 Task: Create in the project XpertTech and in the Backlog issue 'Implement a new cloud-based asset management system for a company with advanced asset tracking and reporting features' a child issue 'Automated testing infrastructure disaster recovery testing and optimization', and assign it to team member softage.4@softage.net.
Action: Mouse moved to (606, 334)
Screenshot: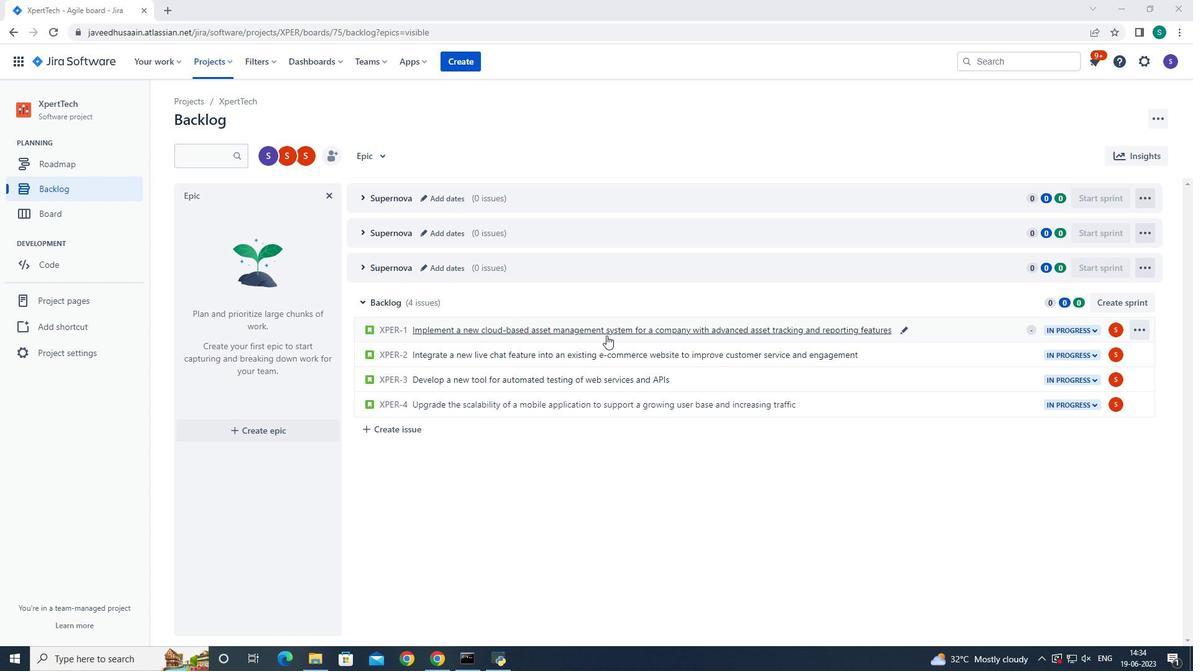 
Action: Mouse pressed left at (606, 334)
Screenshot: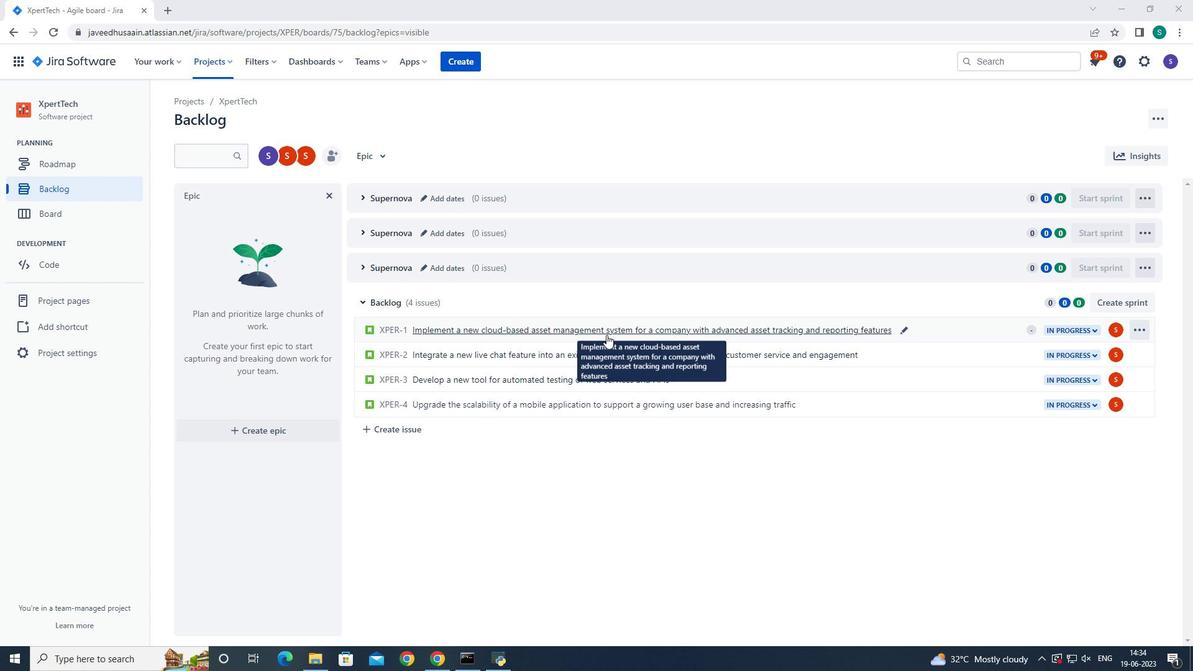 
Action: Mouse moved to (976, 300)
Screenshot: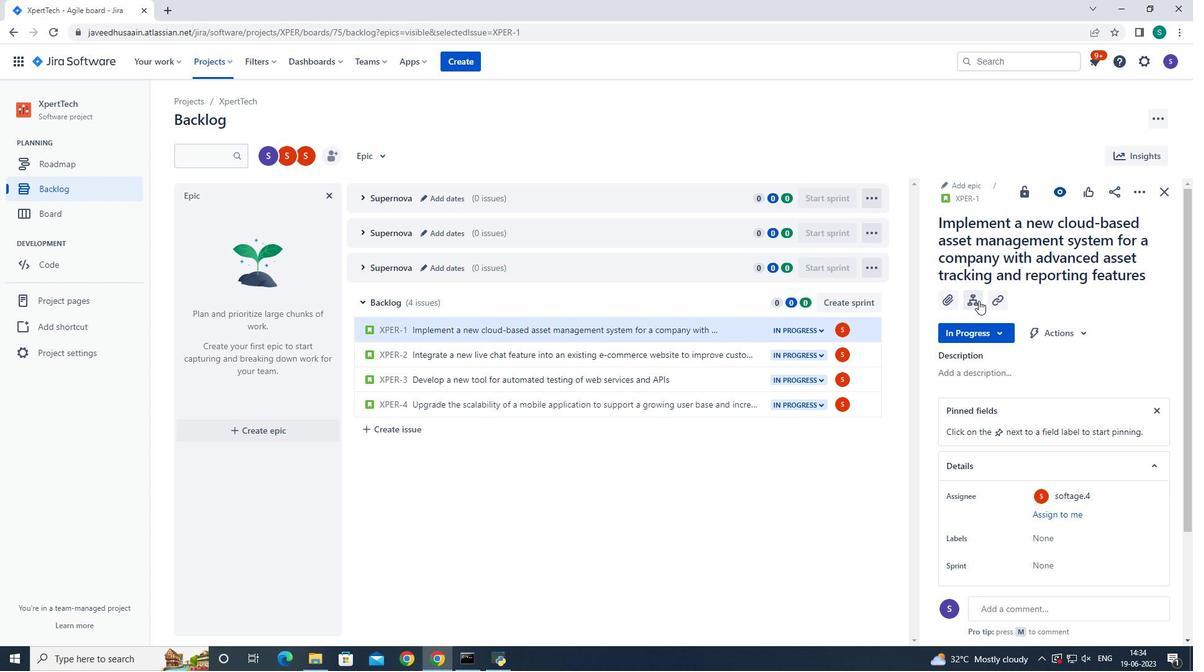 
Action: Mouse pressed left at (976, 300)
Screenshot: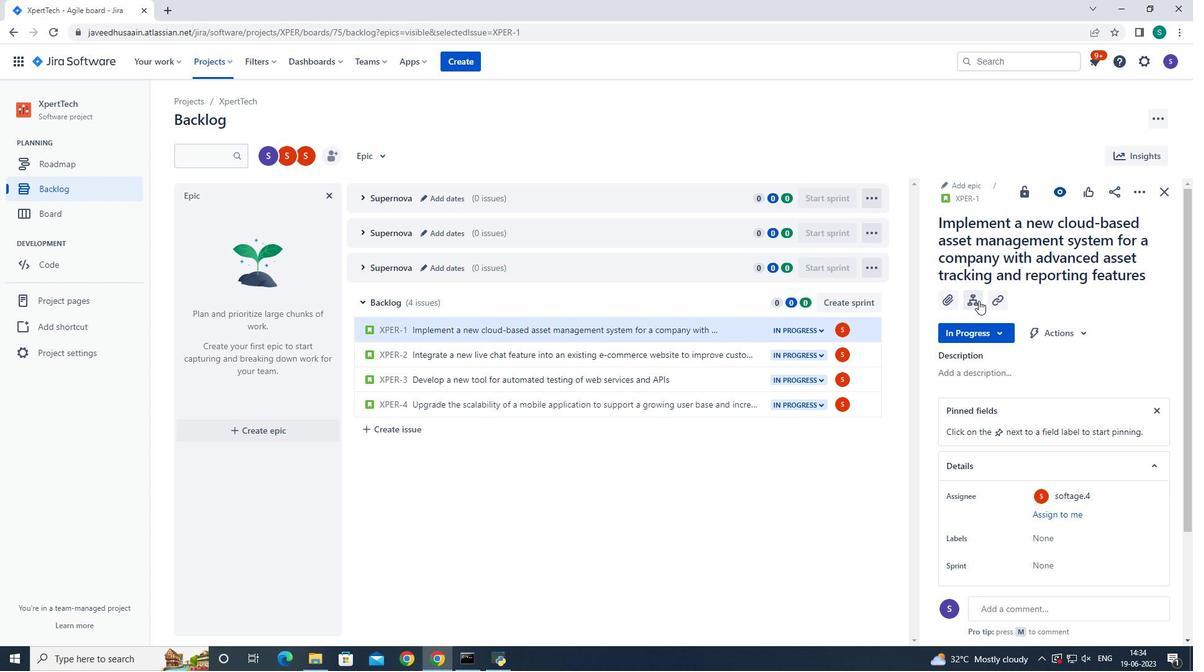 
Action: Mouse moved to (974, 397)
Screenshot: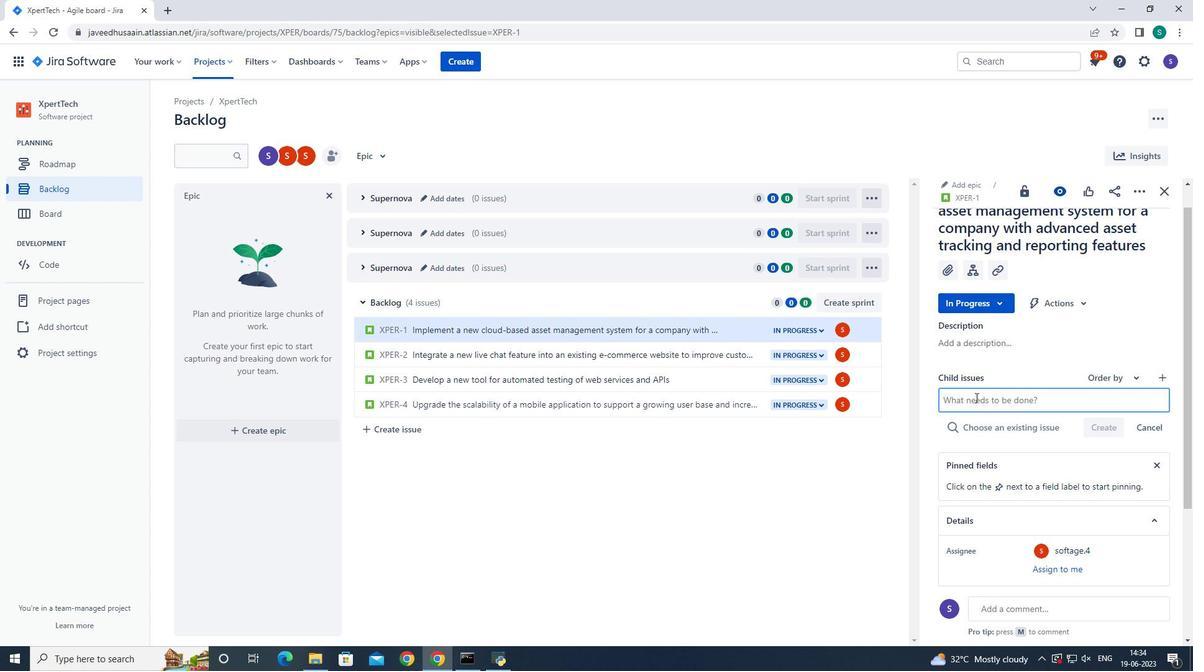 
Action: Mouse pressed left at (974, 397)
Screenshot: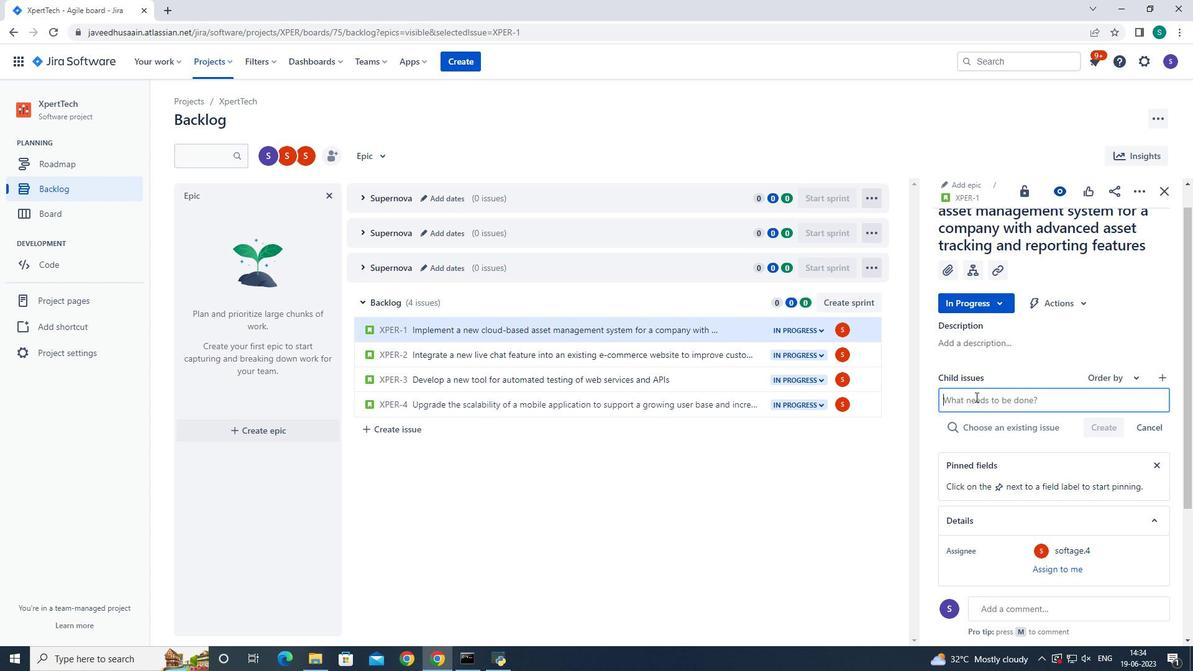 
Action: Key pressed <Key.shift>Automated<Key.space>testing<Key.space>infrastructure<Key.space>disater<Key.space><Key.backspace><Key.backspace><Key.backspace><Key.backspace><Key.backspace>aster<Key.space>recvo<Key.backspace><Key.backspace>overy<Key.space>testing<Key.space>anhd<Key.space><Key.backspace><Key.backspace><Key.backspace>d<Key.space>optimization
Screenshot: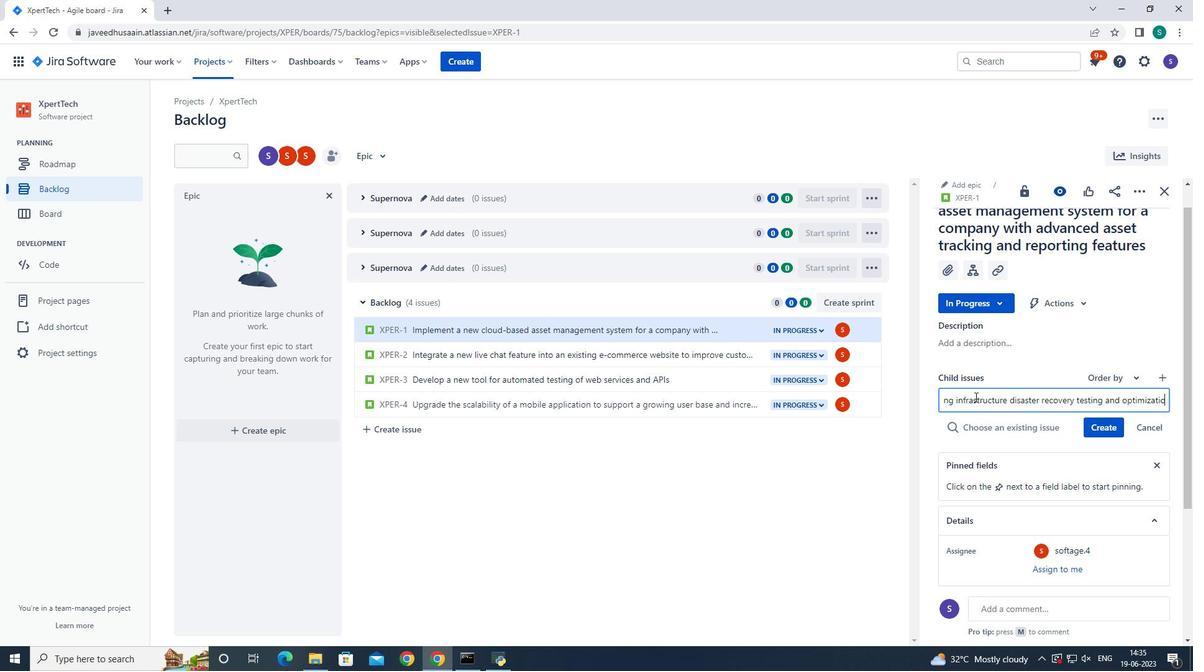 
Action: Mouse moved to (1103, 421)
Screenshot: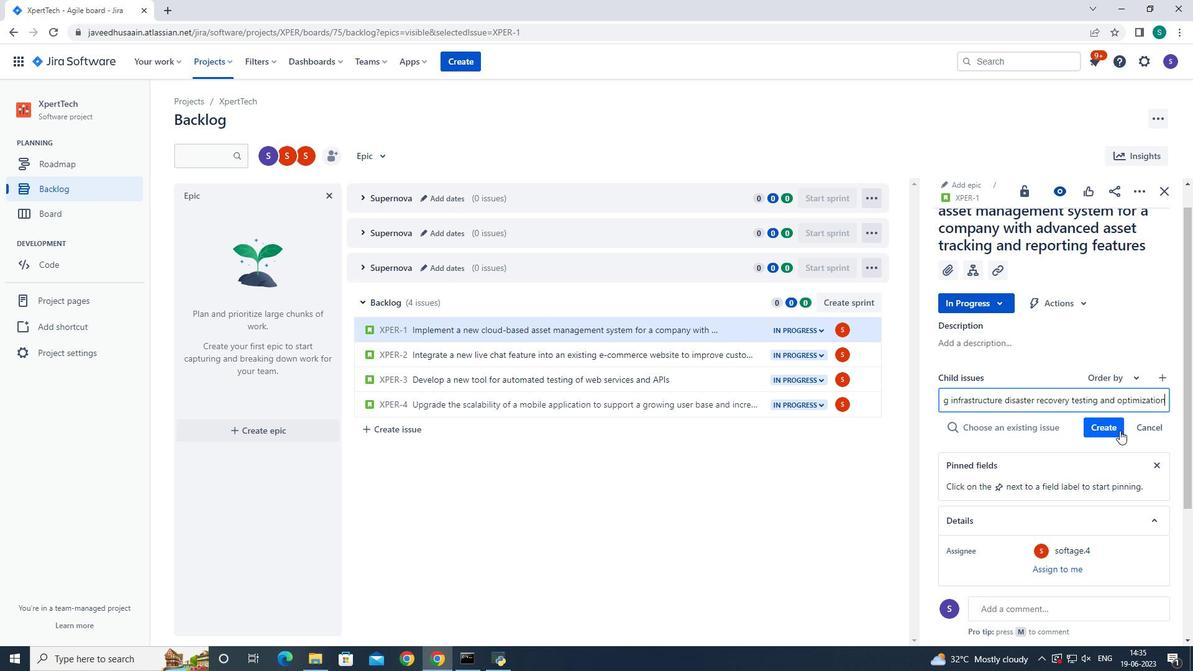 
Action: Mouse pressed left at (1103, 421)
Screenshot: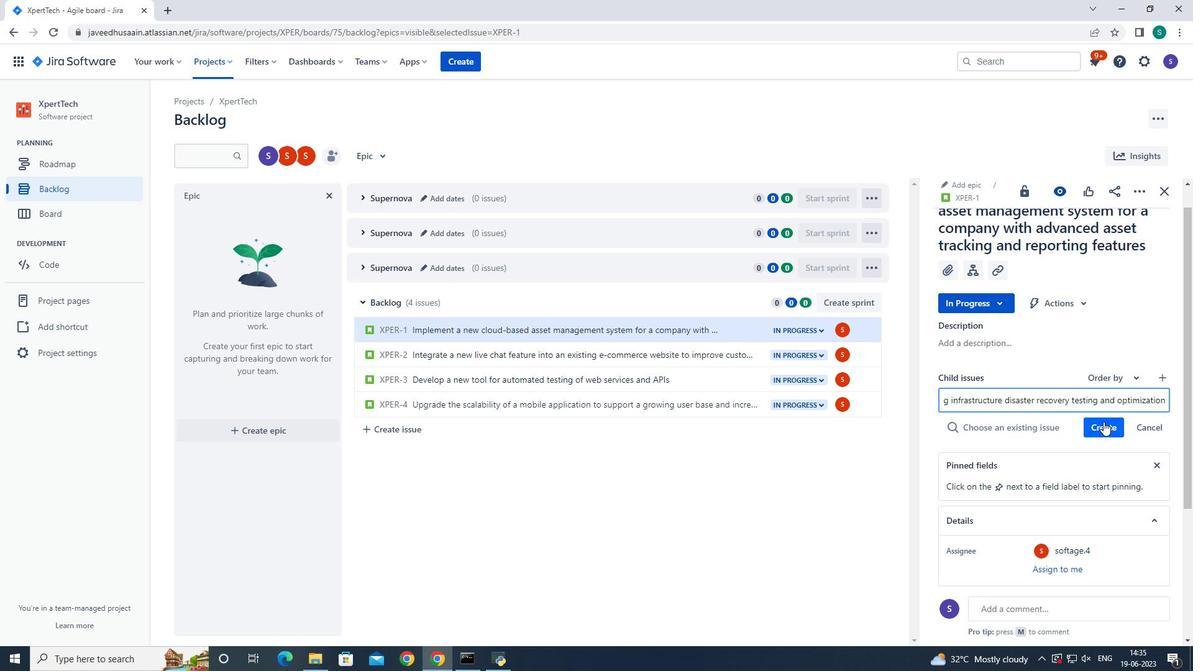 
Action: Mouse moved to (1108, 404)
Screenshot: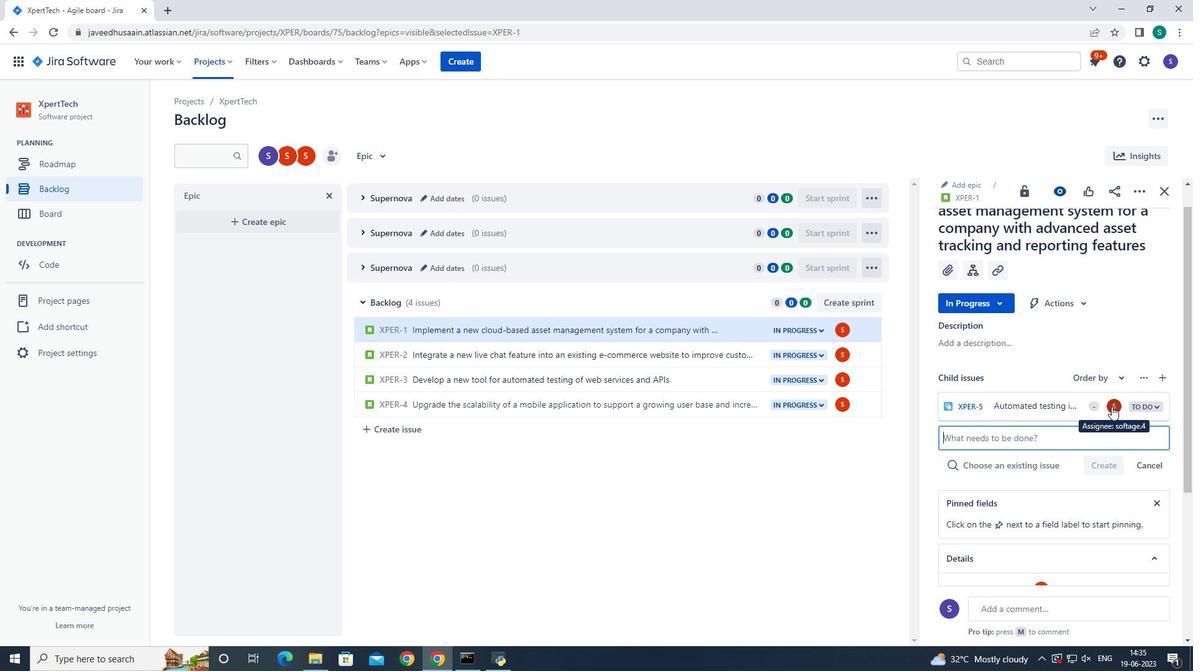 
Action: Mouse pressed left at (1108, 404)
Screenshot: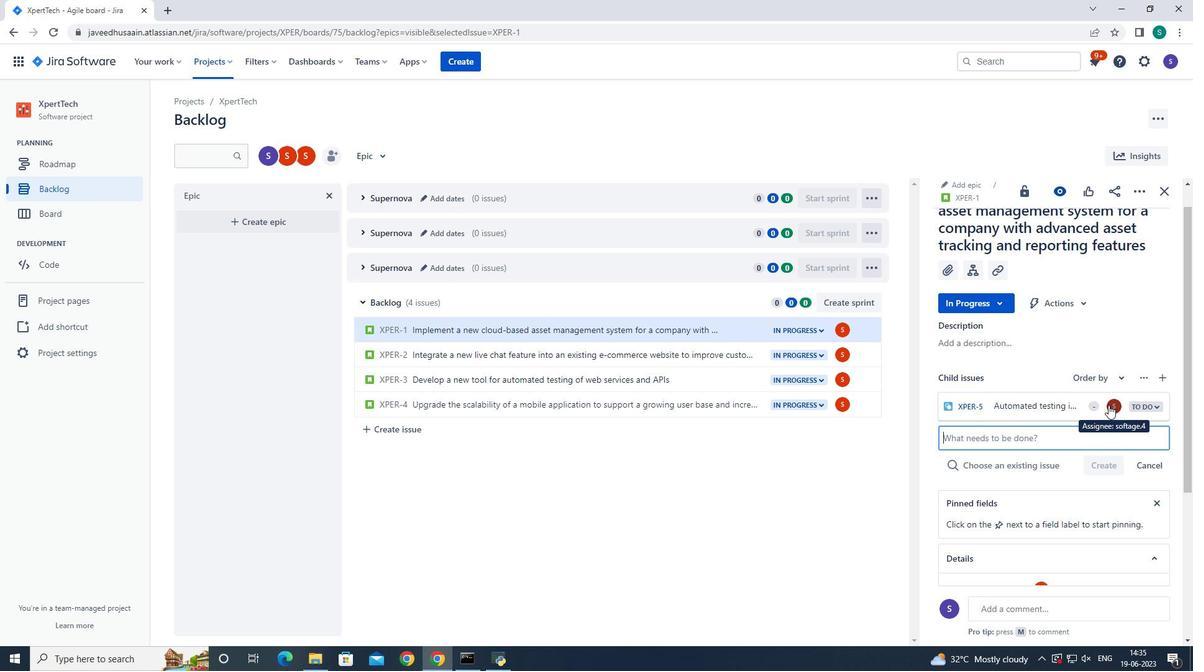 
Action: Key pressed <Key.backspace>softage.4<Key.shift>@softage.net
Screenshot: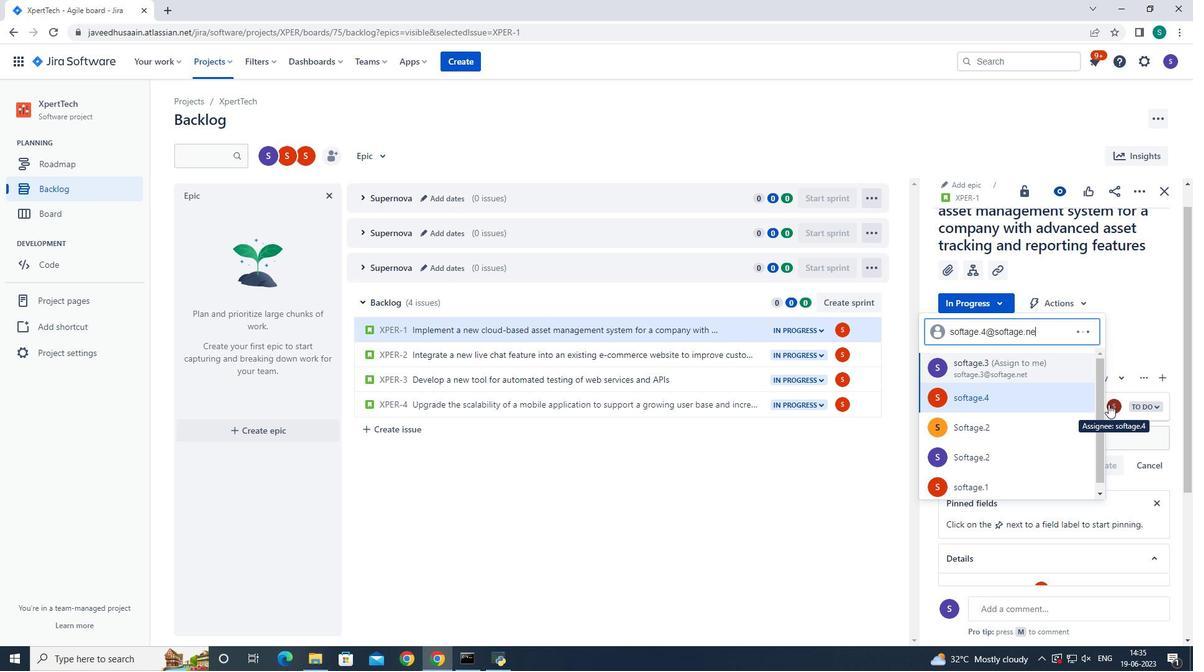 
Action: Mouse moved to (956, 405)
Screenshot: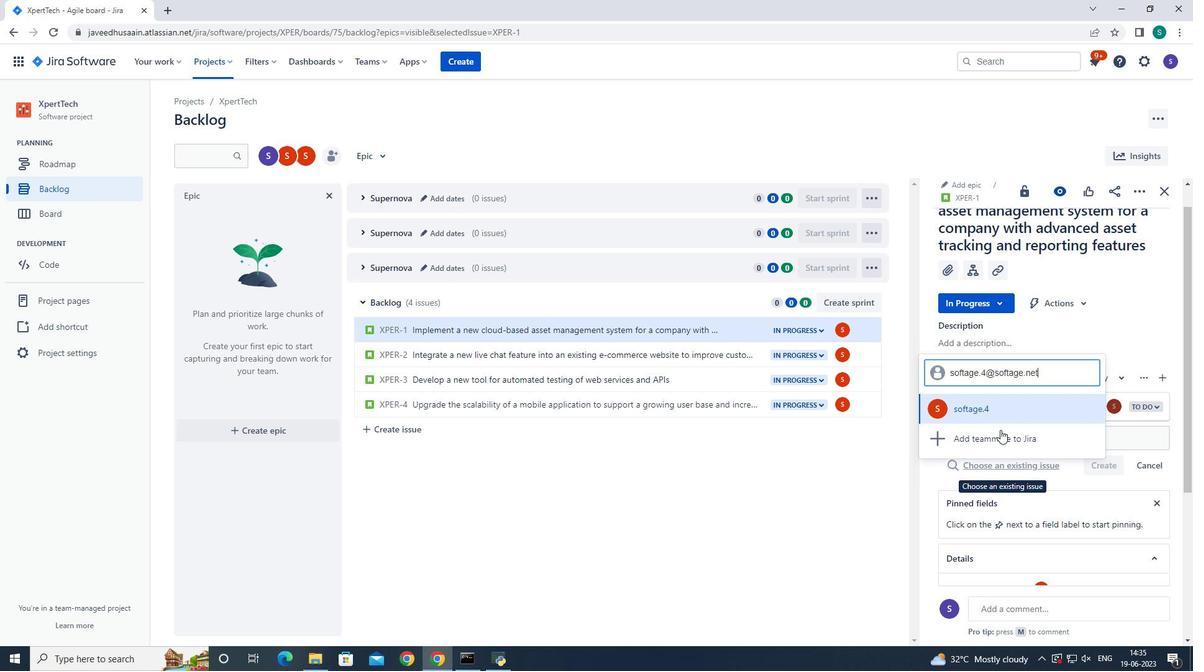 
Action: Mouse pressed left at (956, 405)
Screenshot: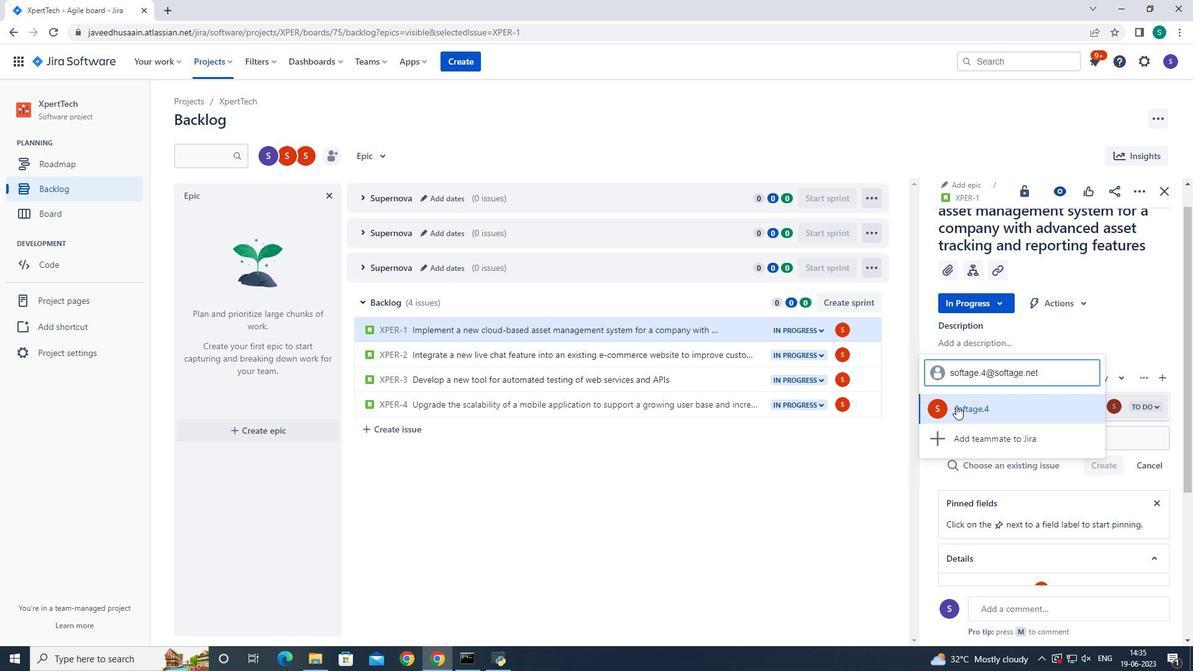
Action: Mouse moved to (956, 404)
Screenshot: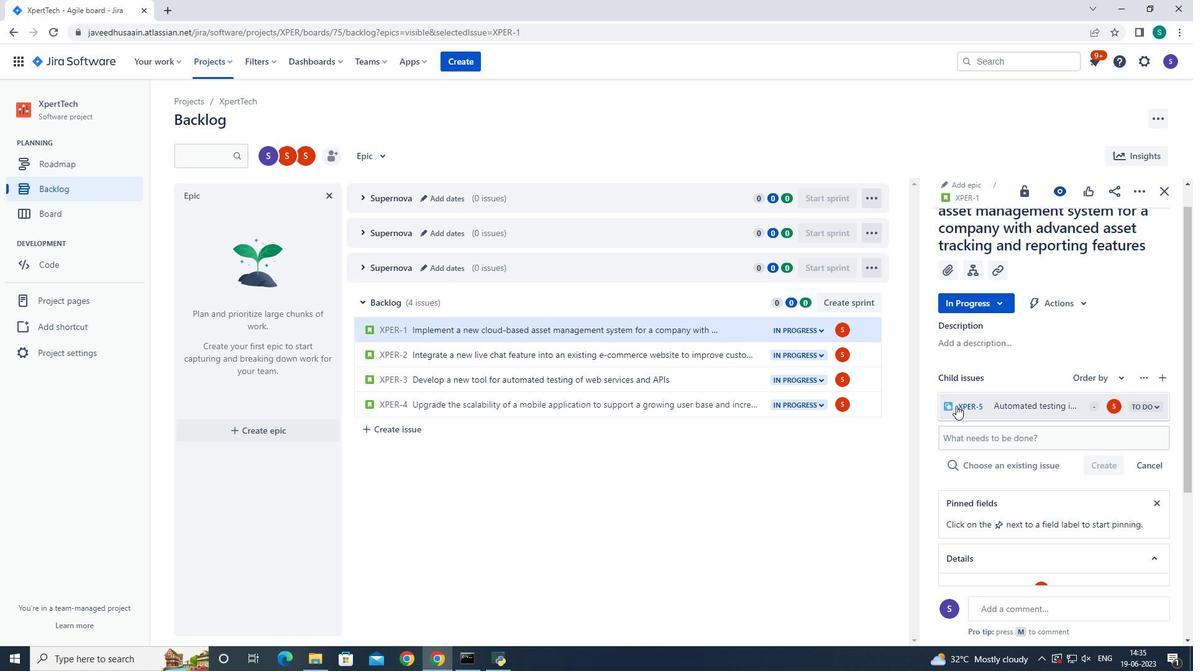 
